Task: Select the prompt option in the open repository in parent folder.
Action: Mouse moved to (30, 610)
Screenshot: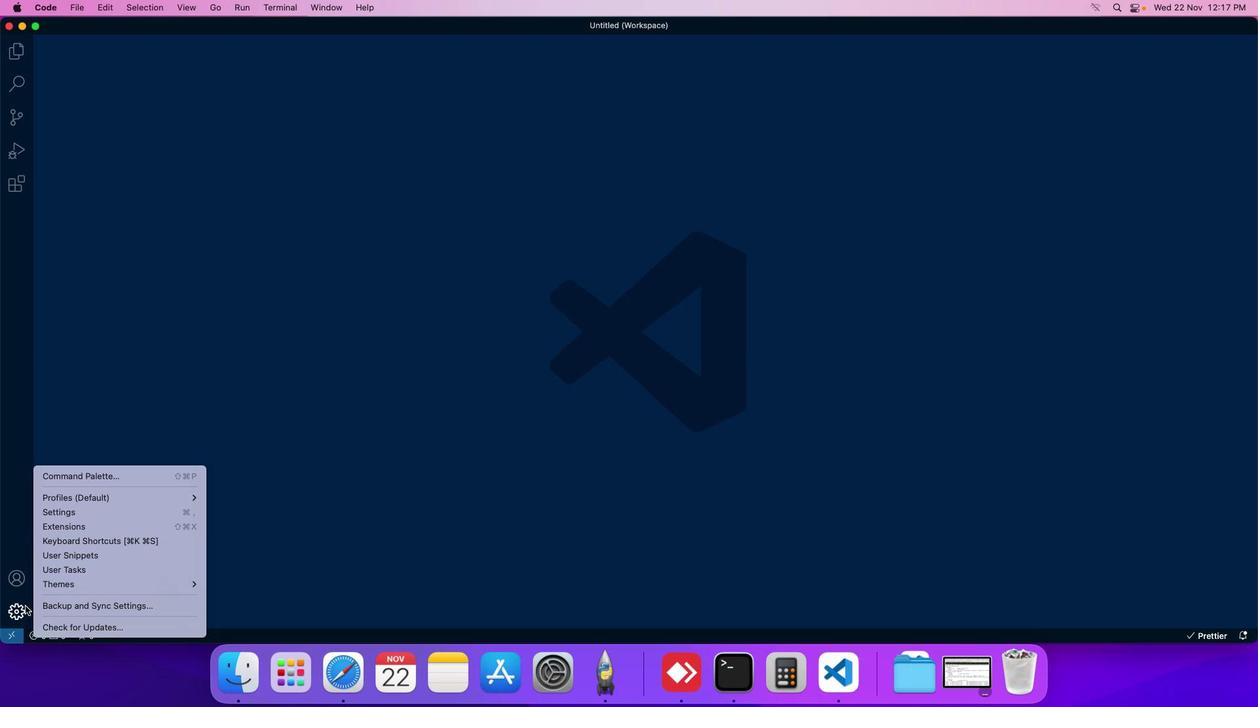 
Action: Mouse pressed left at (30, 610)
Screenshot: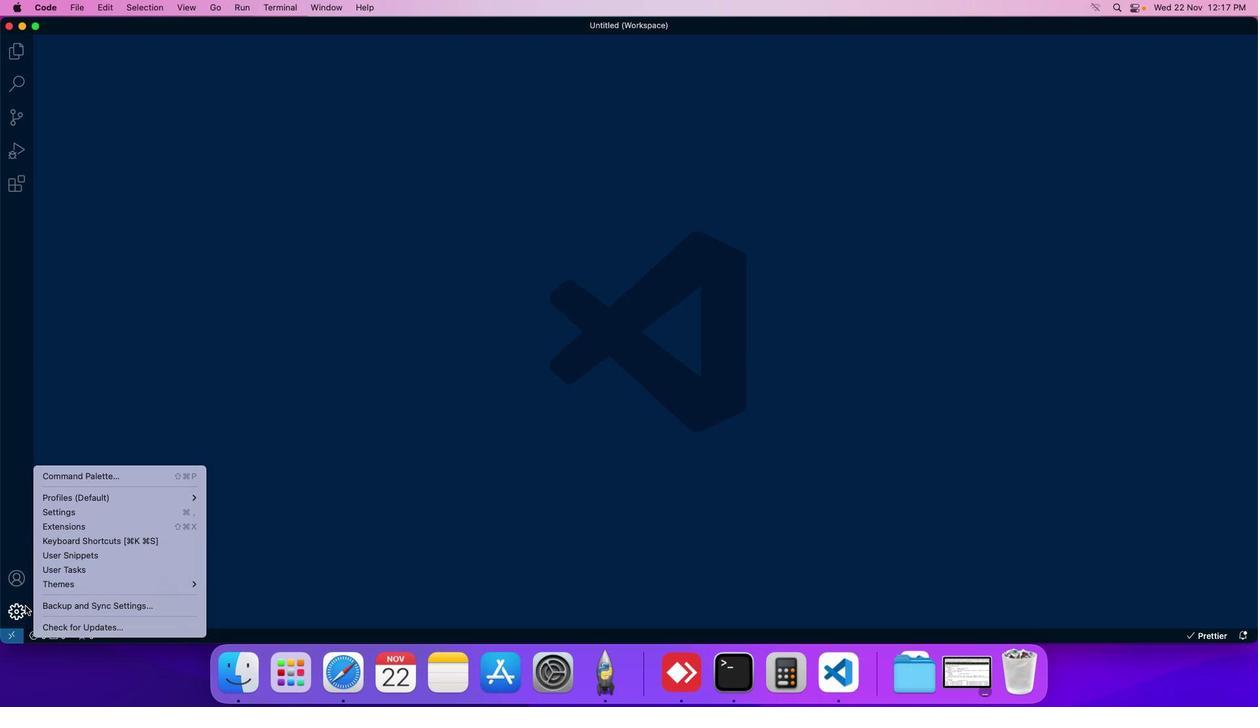 
Action: Mouse moved to (77, 512)
Screenshot: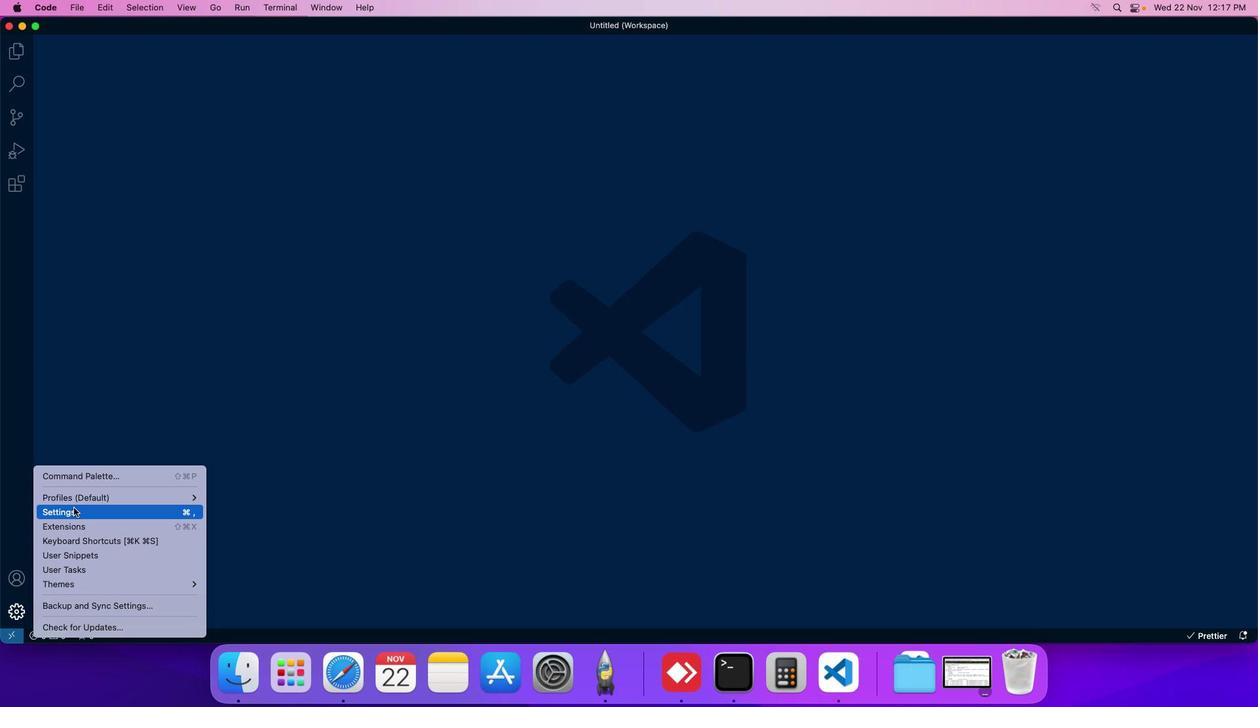 
Action: Mouse pressed left at (77, 512)
Screenshot: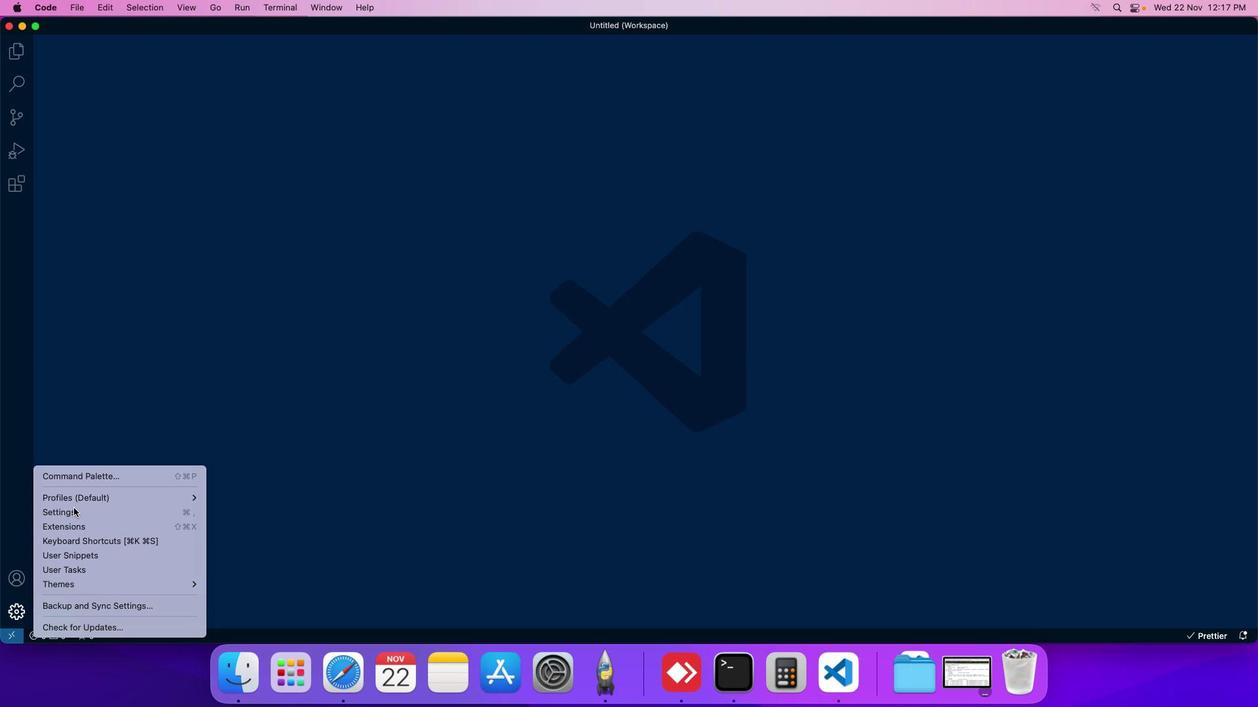 
Action: Mouse moved to (291, 115)
Screenshot: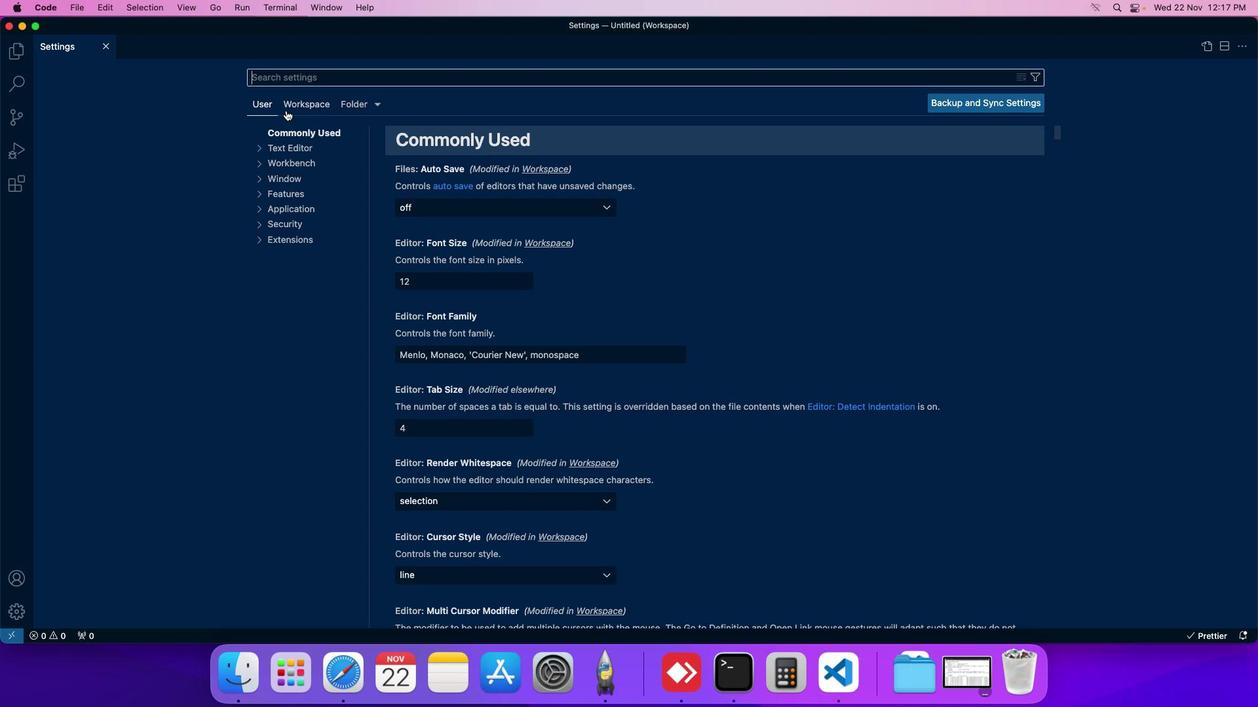 
Action: Mouse pressed left at (291, 115)
Screenshot: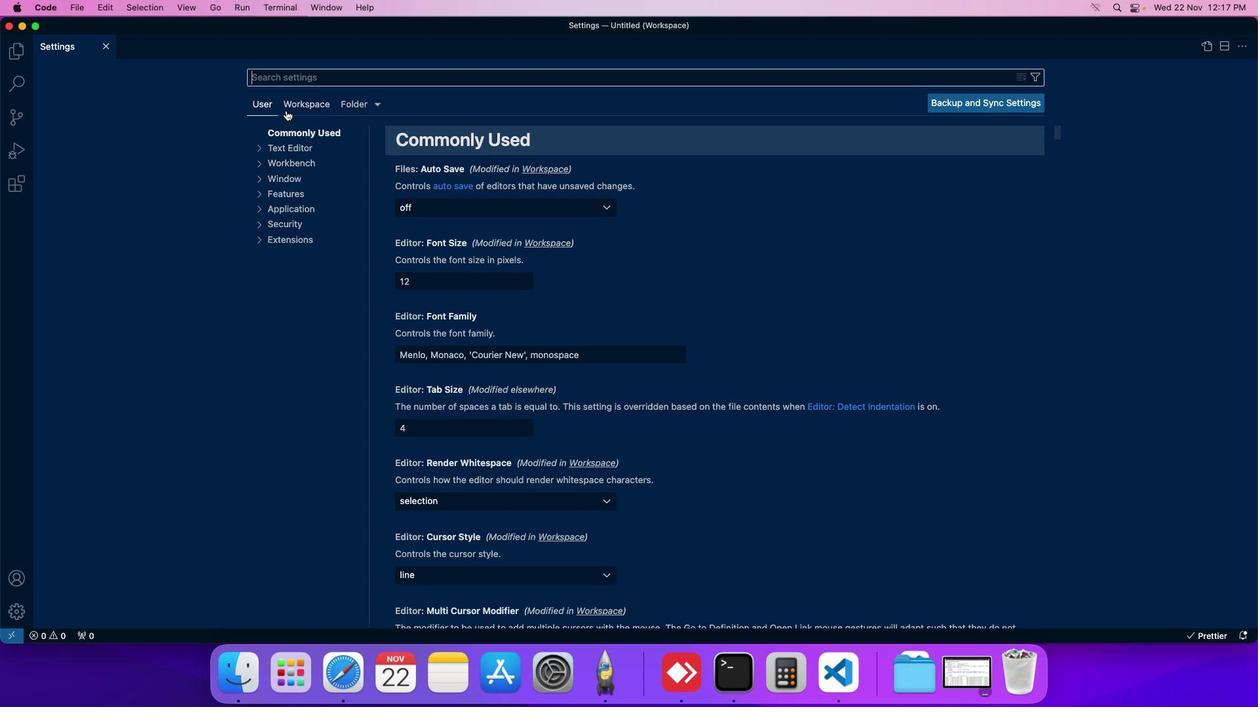 
Action: Mouse moved to (285, 233)
Screenshot: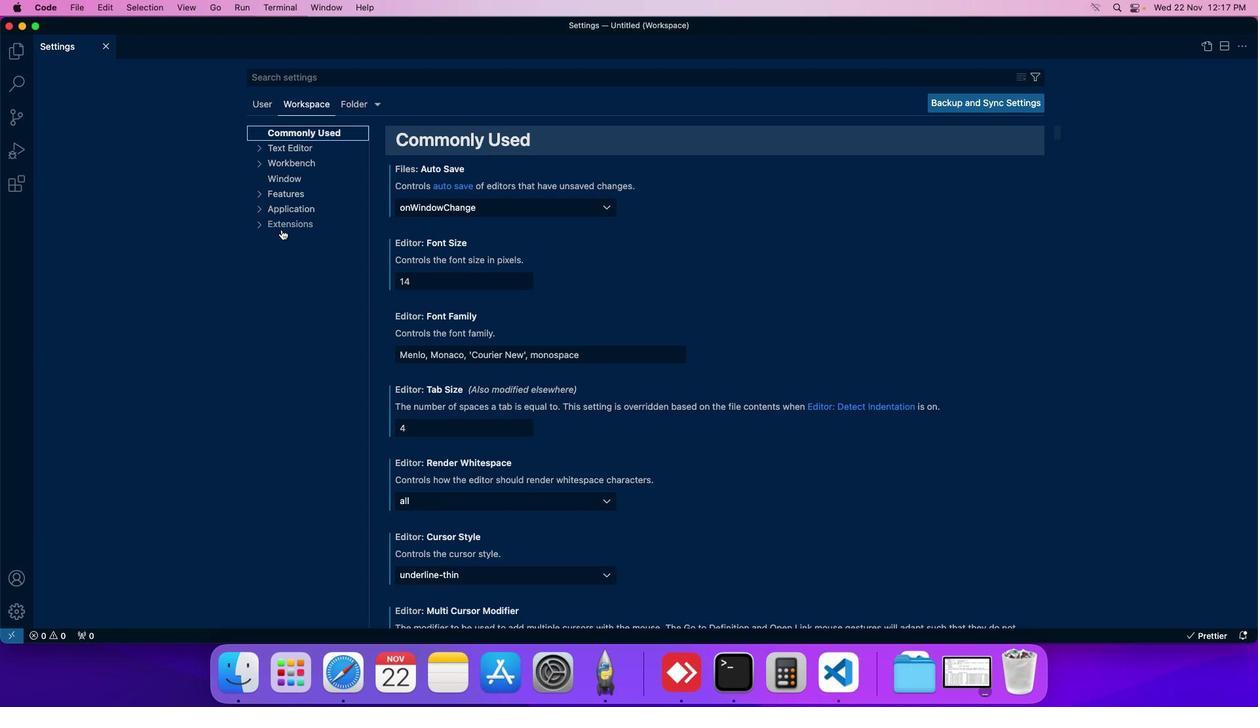 
Action: Mouse pressed left at (285, 233)
Screenshot: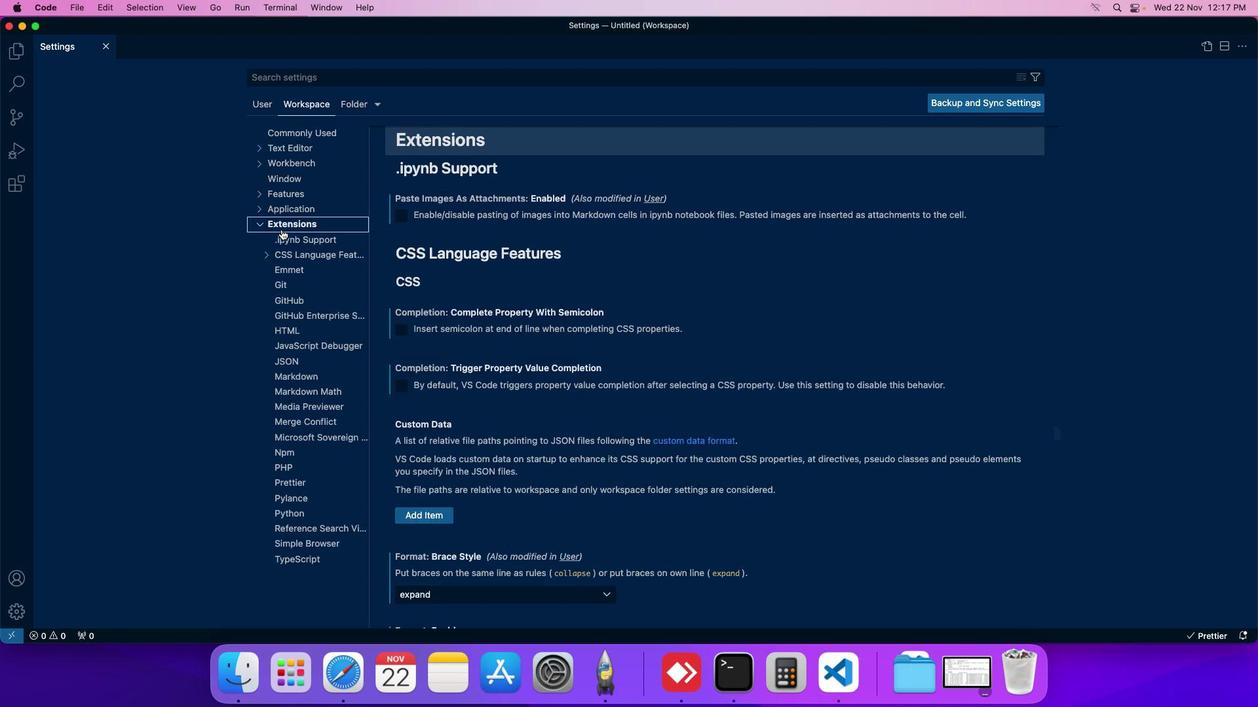 
Action: Mouse moved to (294, 292)
Screenshot: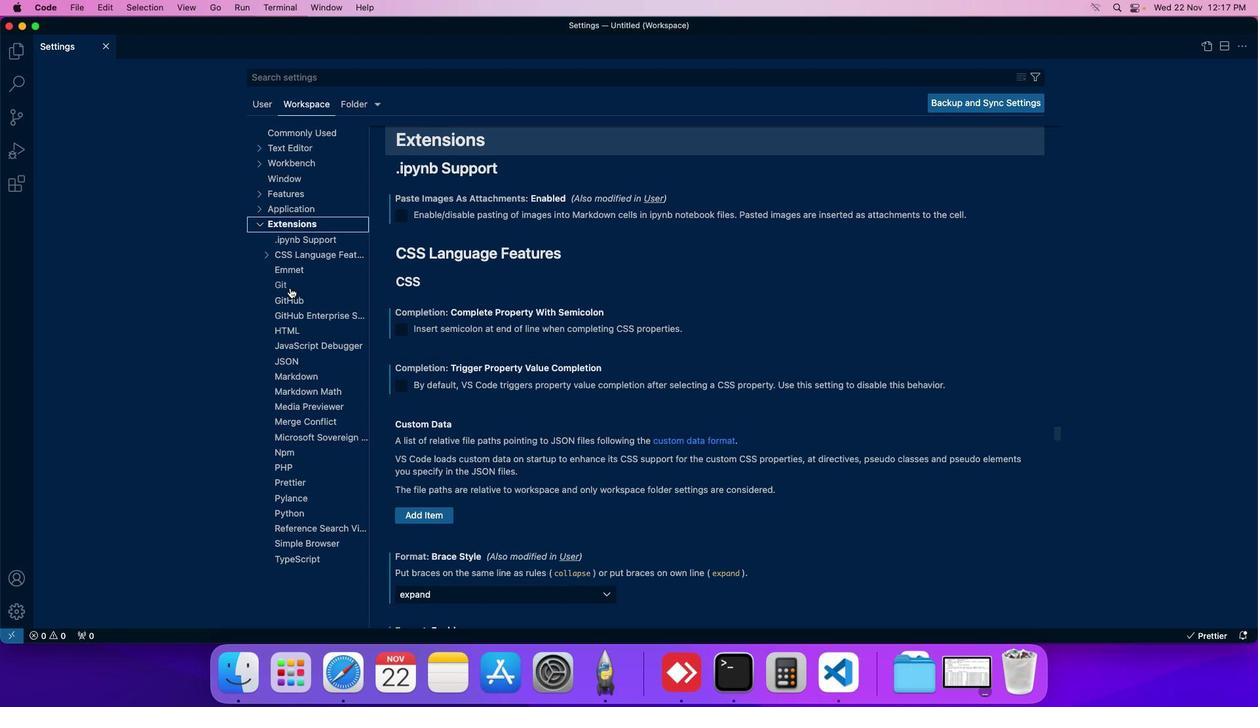 
Action: Mouse pressed left at (294, 292)
Screenshot: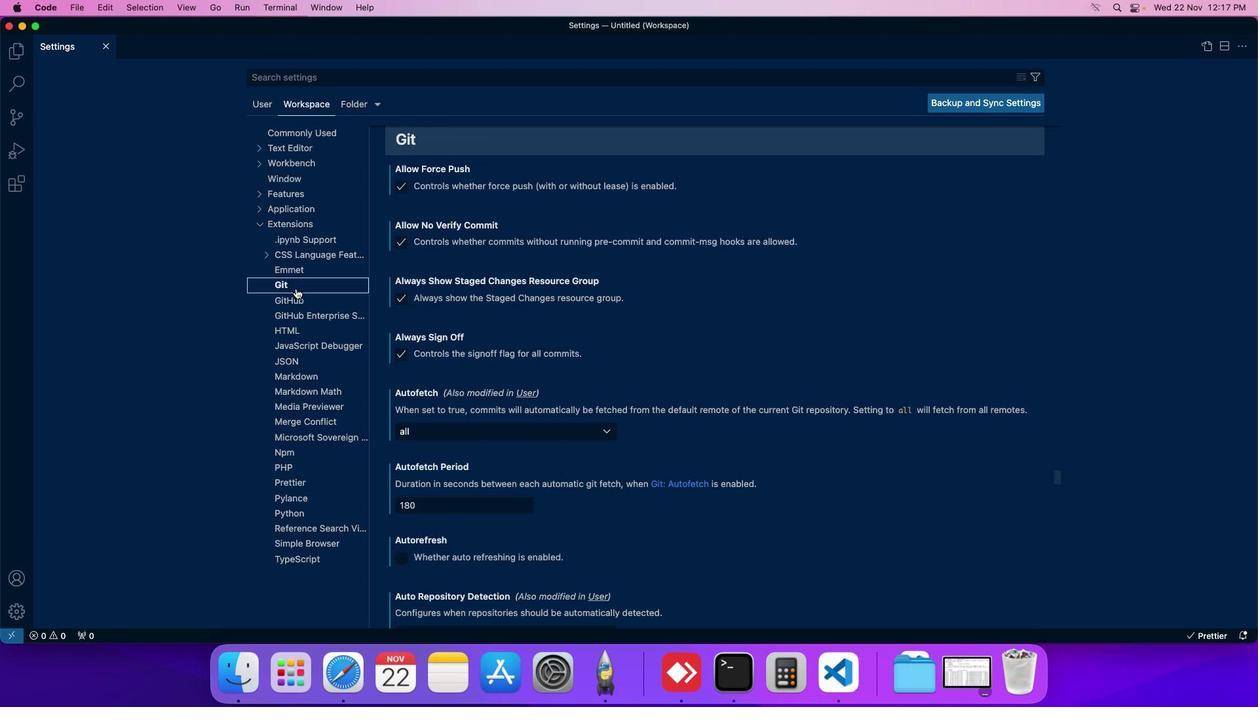 
Action: Mouse moved to (407, 315)
Screenshot: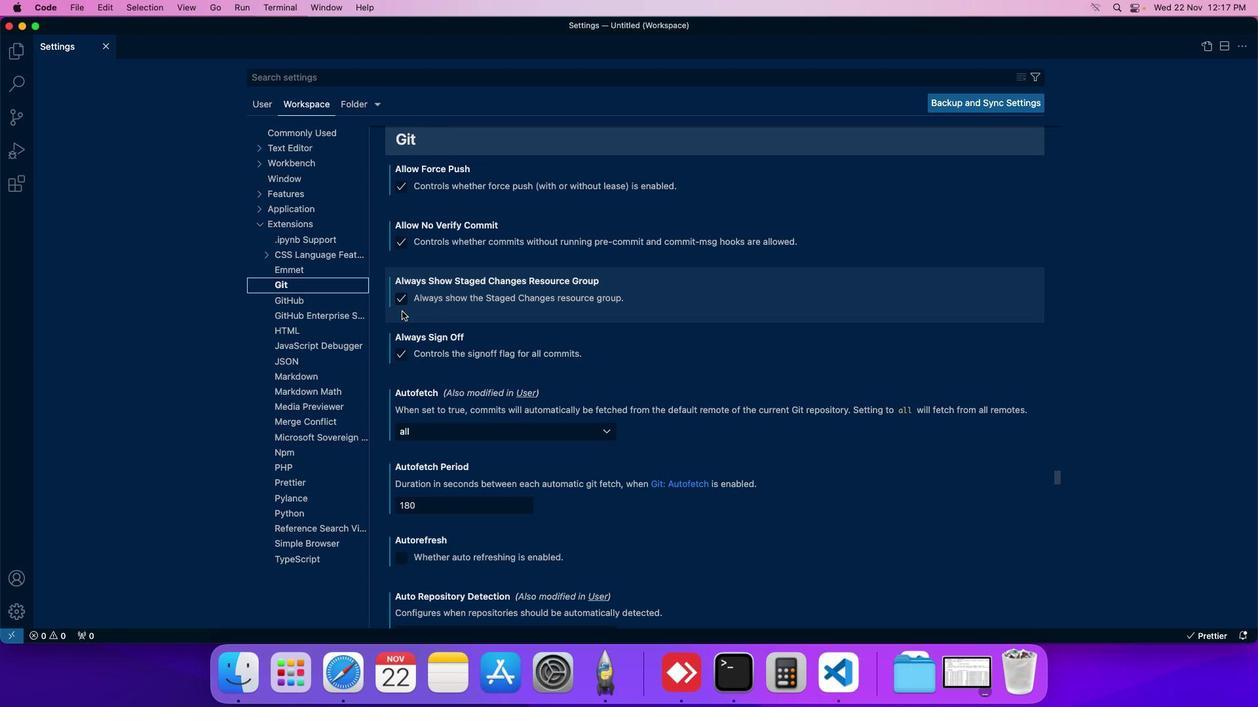 
Action: Mouse scrolled (407, 315) with delta (4, 3)
Screenshot: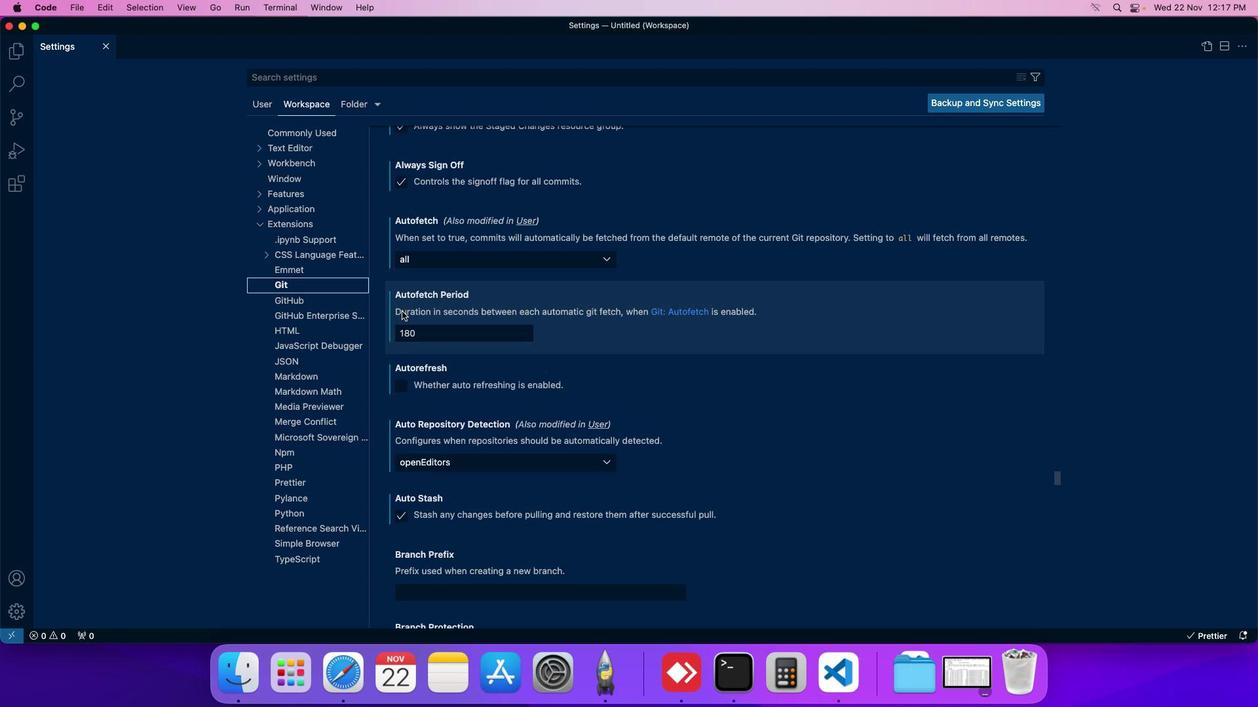 
Action: Mouse scrolled (407, 315) with delta (4, 3)
Screenshot: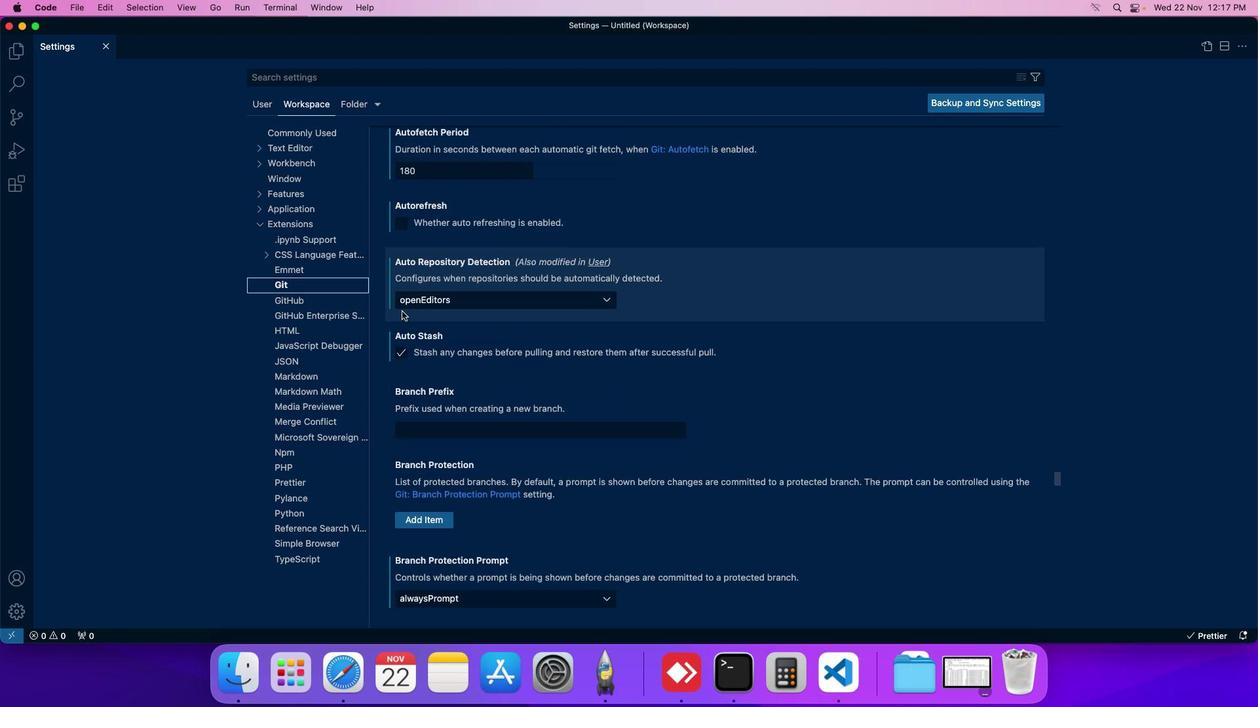 
Action: Mouse scrolled (407, 315) with delta (4, 3)
Screenshot: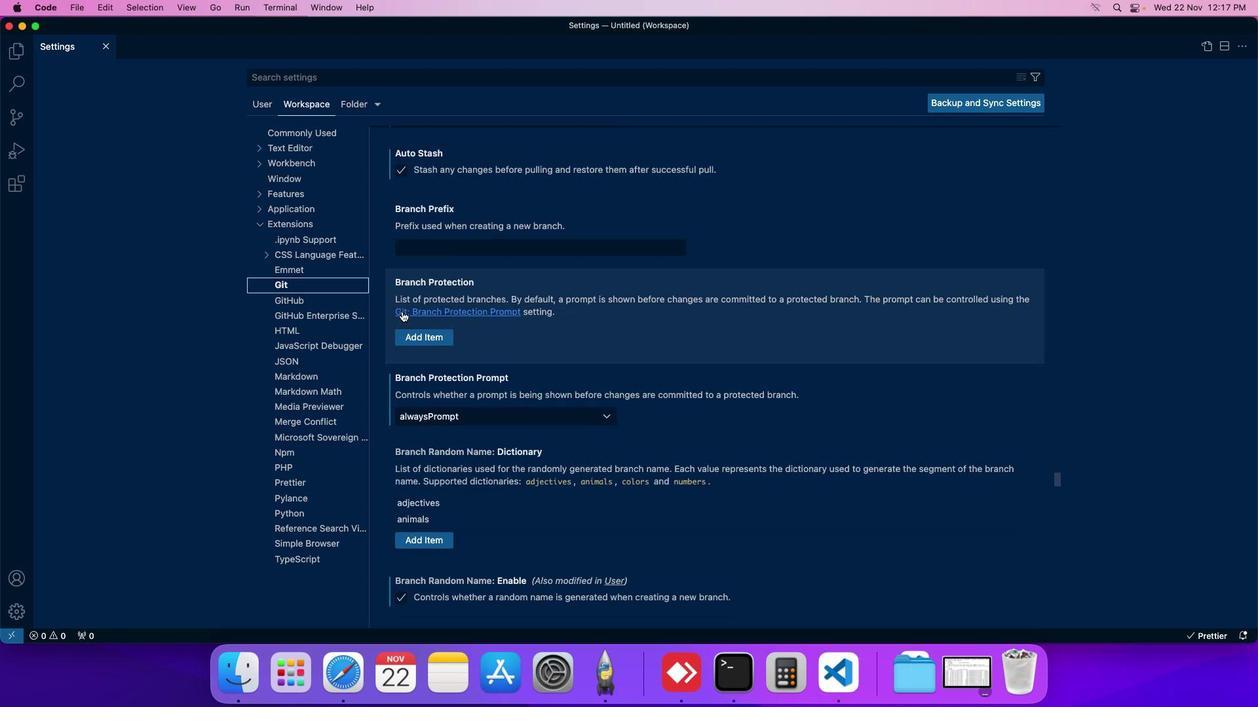 
Action: Mouse scrolled (407, 315) with delta (4, 3)
Screenshot: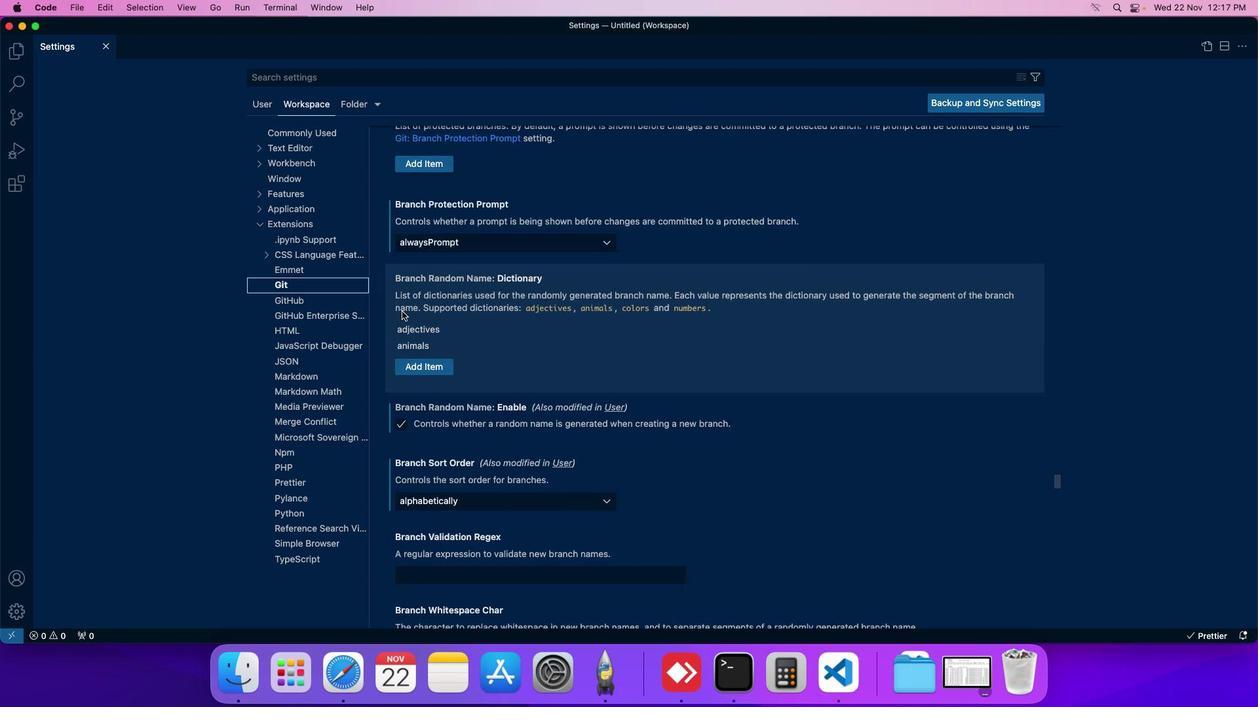 
Action: Mouse scrolled (407, 315) with delta (4, 3)
Screenshot: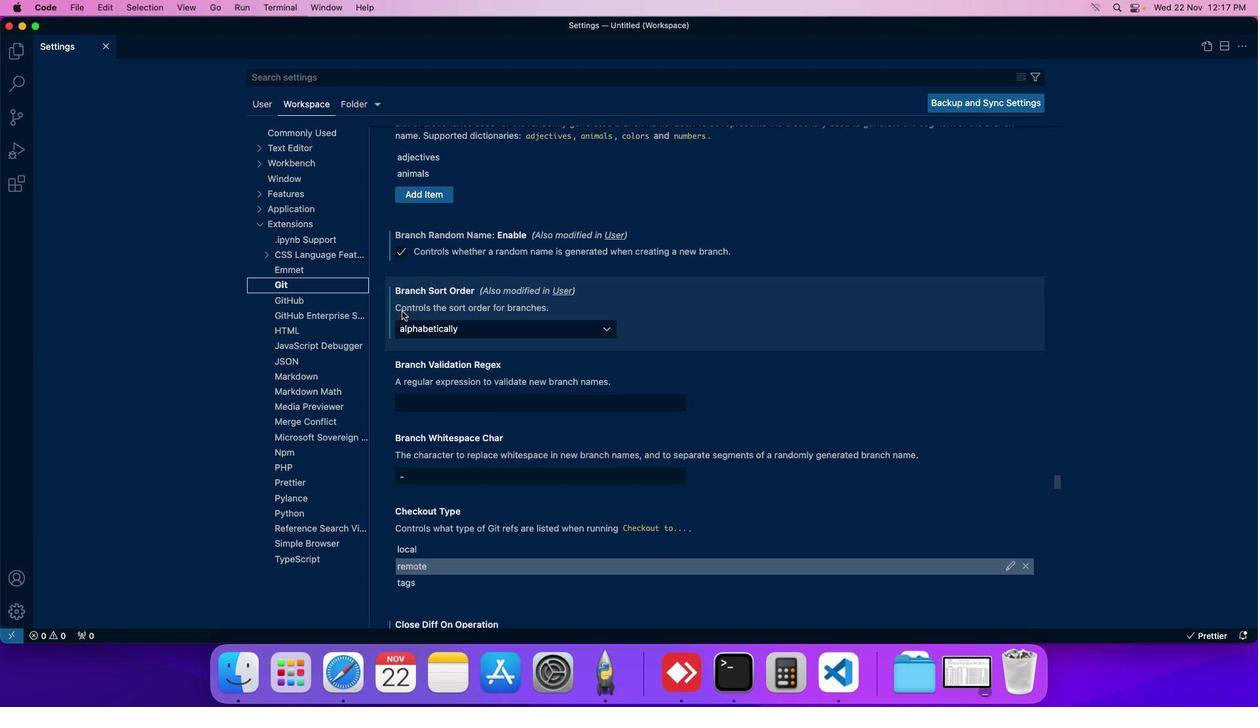 
Action: Mouse scrolled (407, 315) with delta (4, 3)
Screenshot: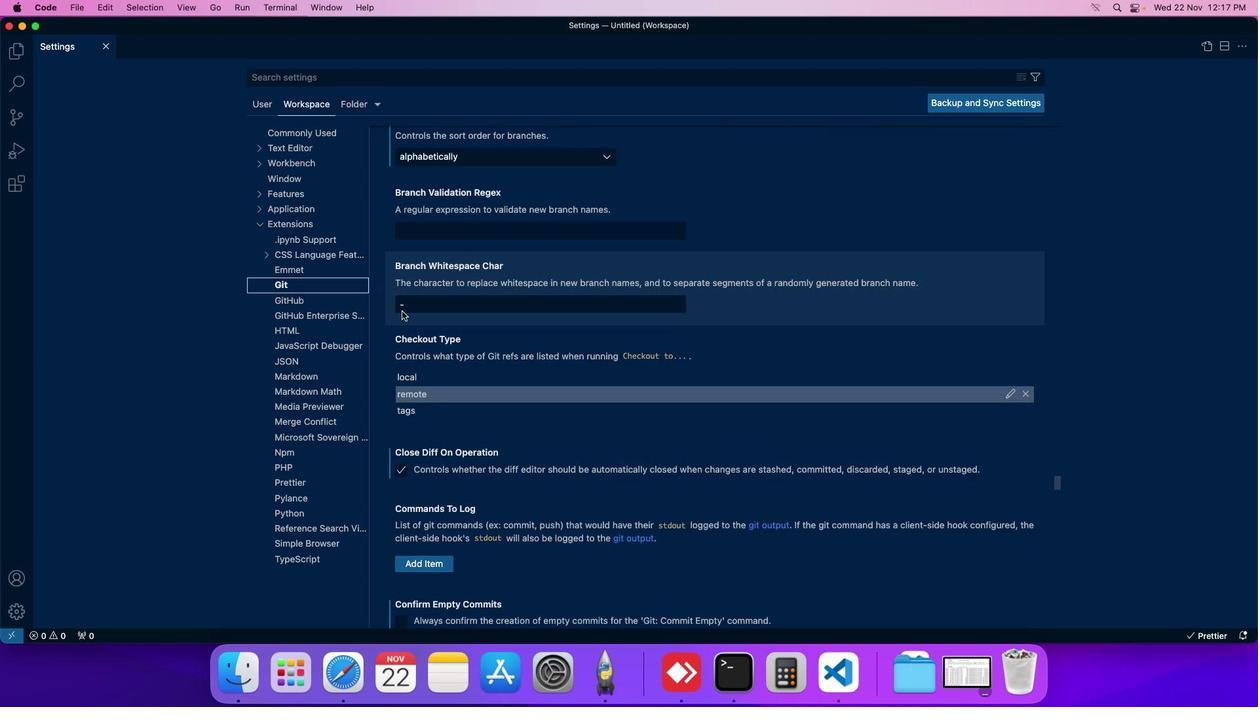 
Action: Mouse scrolled (407, 315) with delta (4, 3)
Screenshot: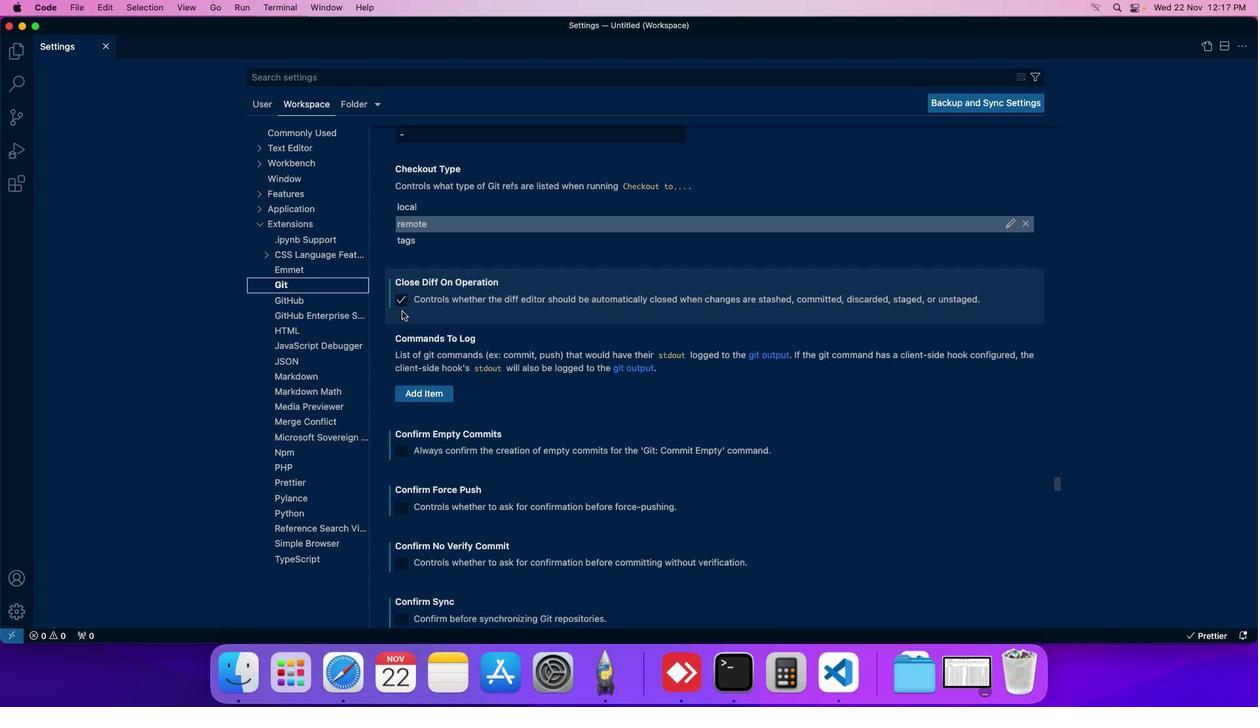 
Action: Mouse scrolled (407, 315) with delta (4, 3)
Screenshot: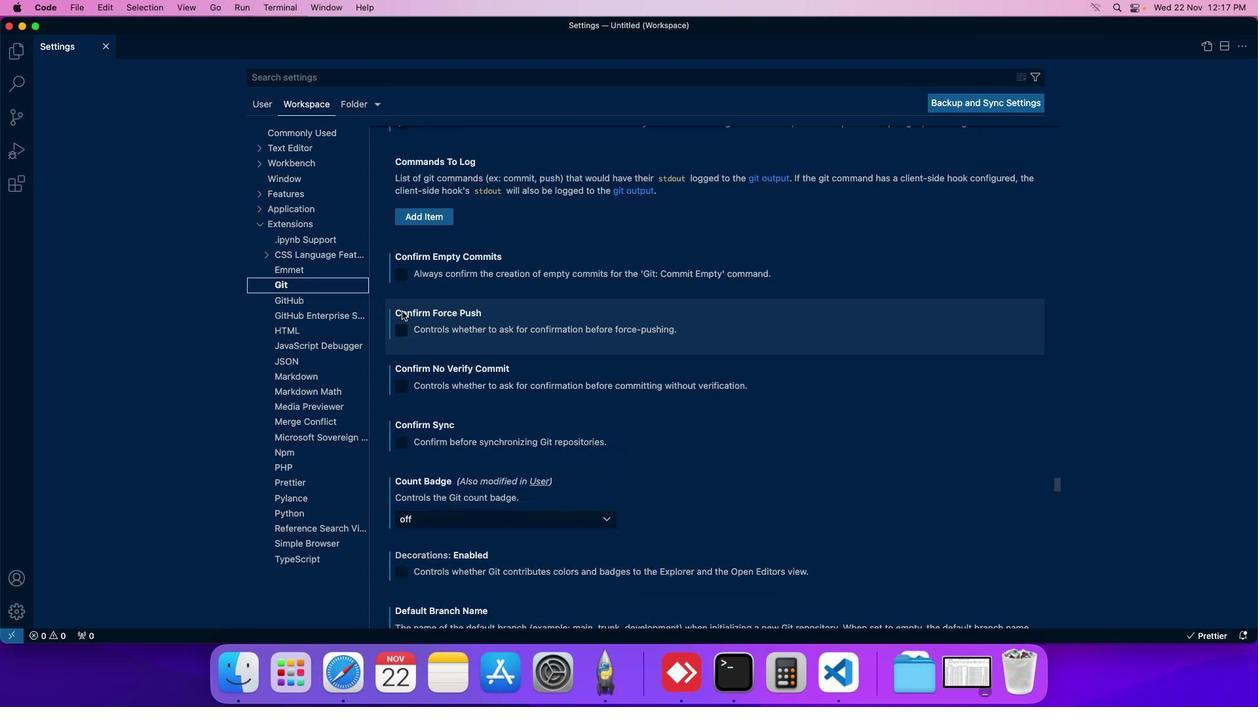 
Action: Mouse scrolled (407, 315) with delta (4, 3)
Screenshot: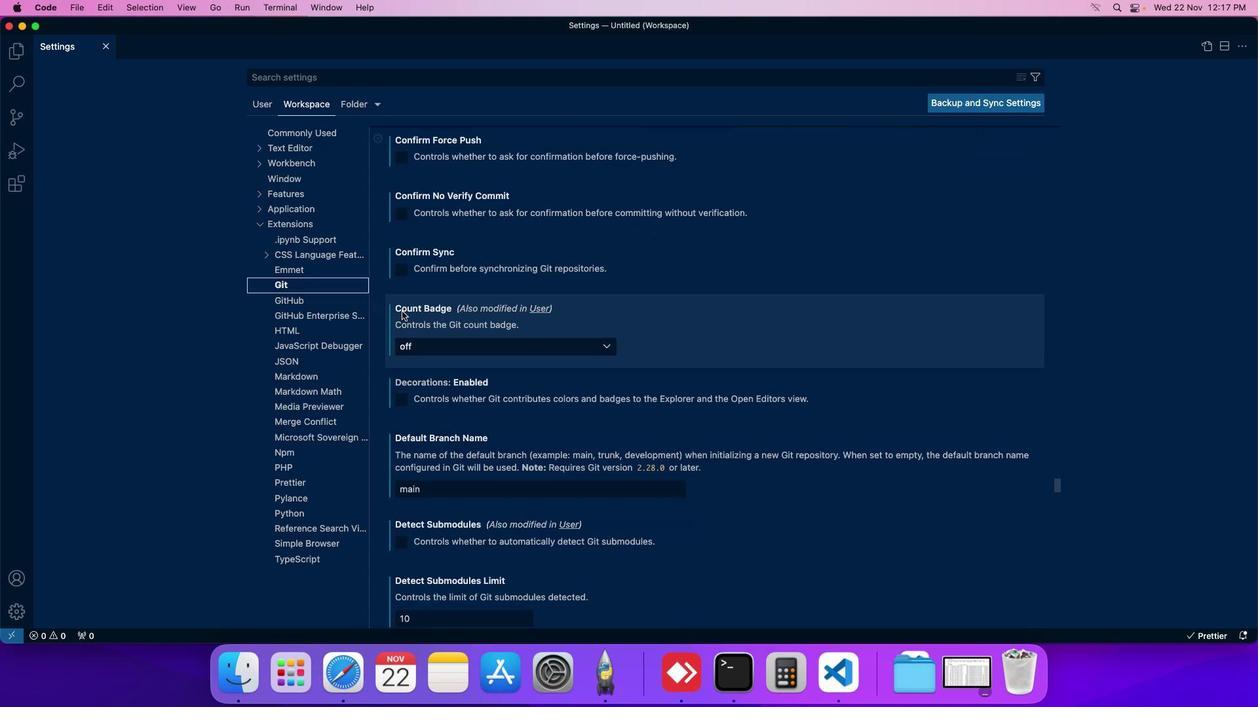 
Action: Mouse scrolled (407, 315) with delta (4, 3)
Screenshot: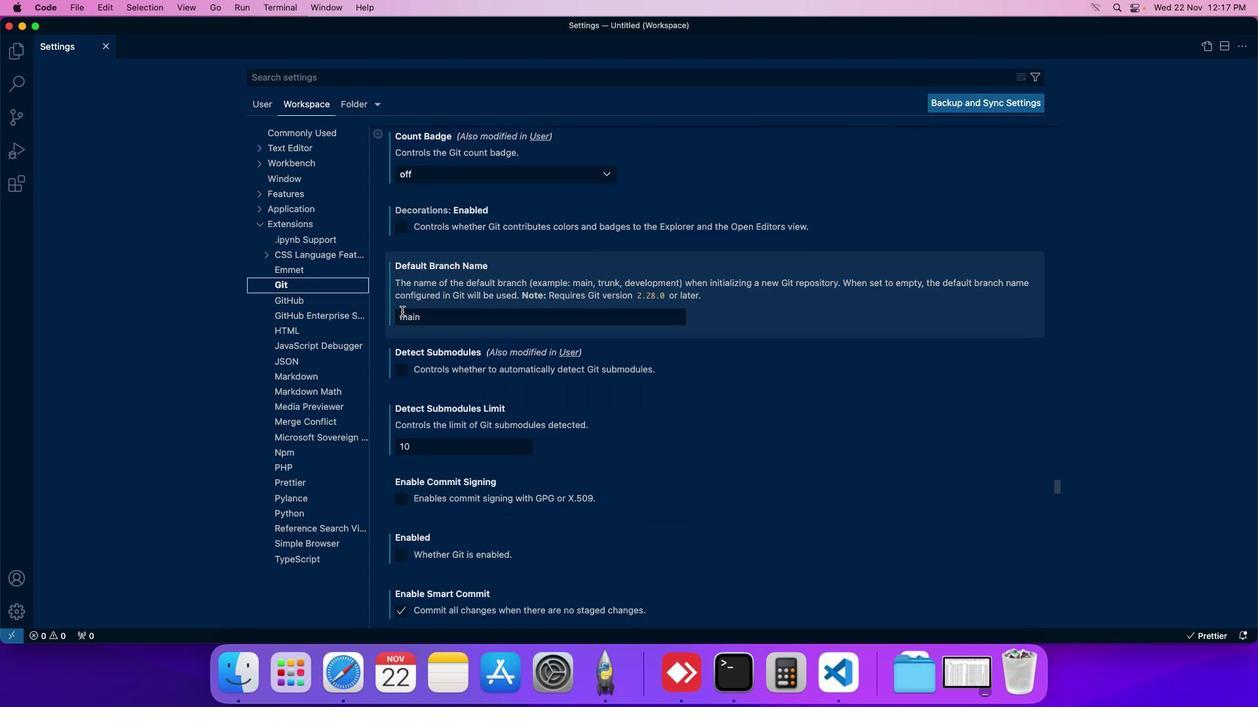 
Action: Mouse scrolled (407, 315) with delta (4, 3)
Screenshot: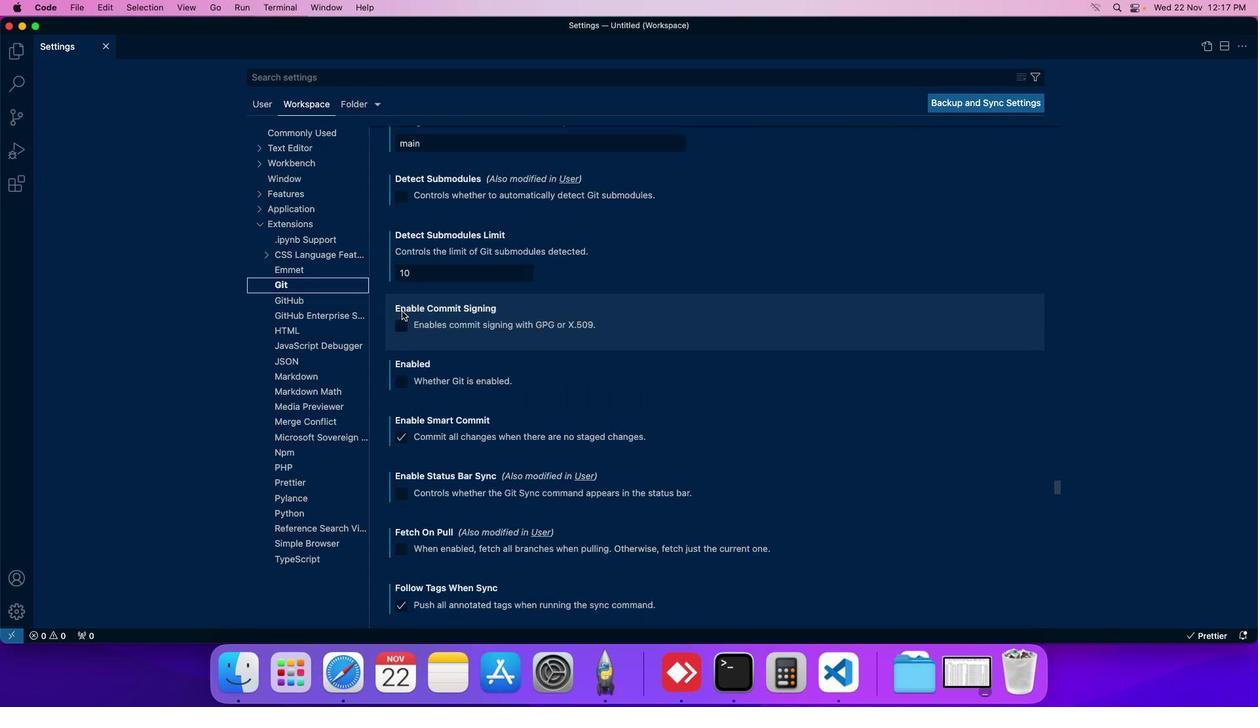 
Action: Mouse scrolled (407, 315) with delta (4, 3)
Screenshot: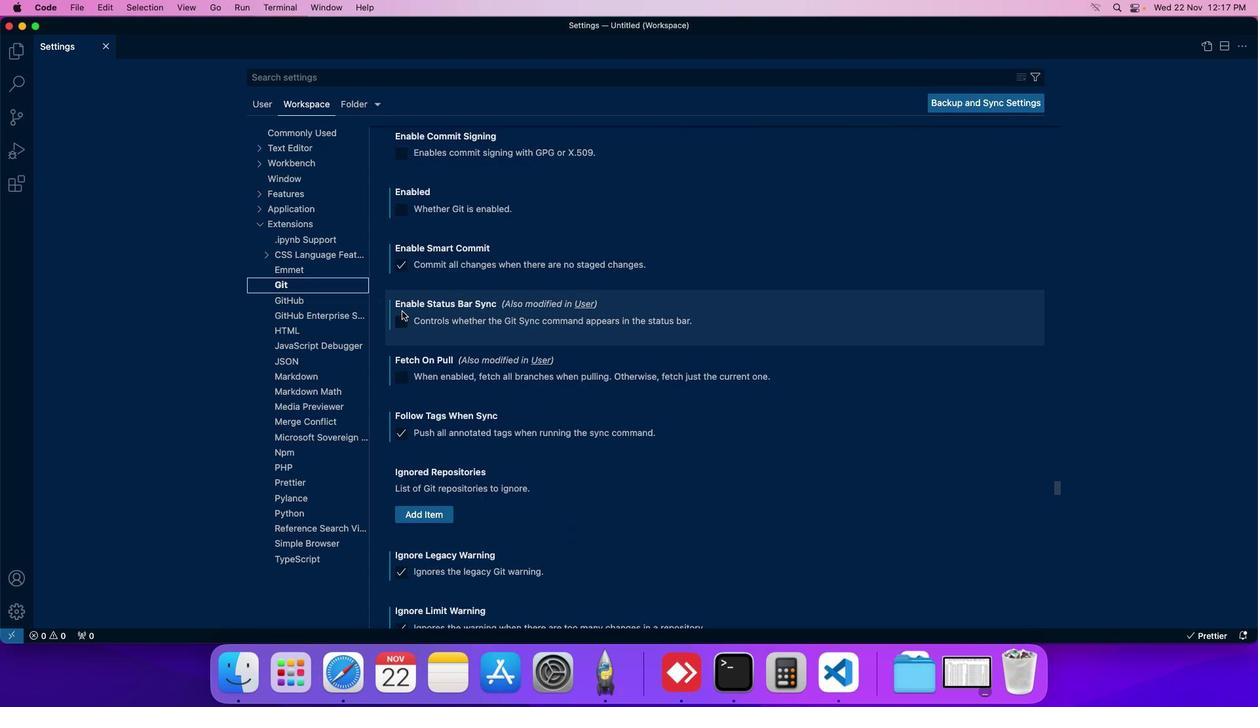 
Action: Mouse scrolled (407, 315) with delta (4, 3)
Screenshot: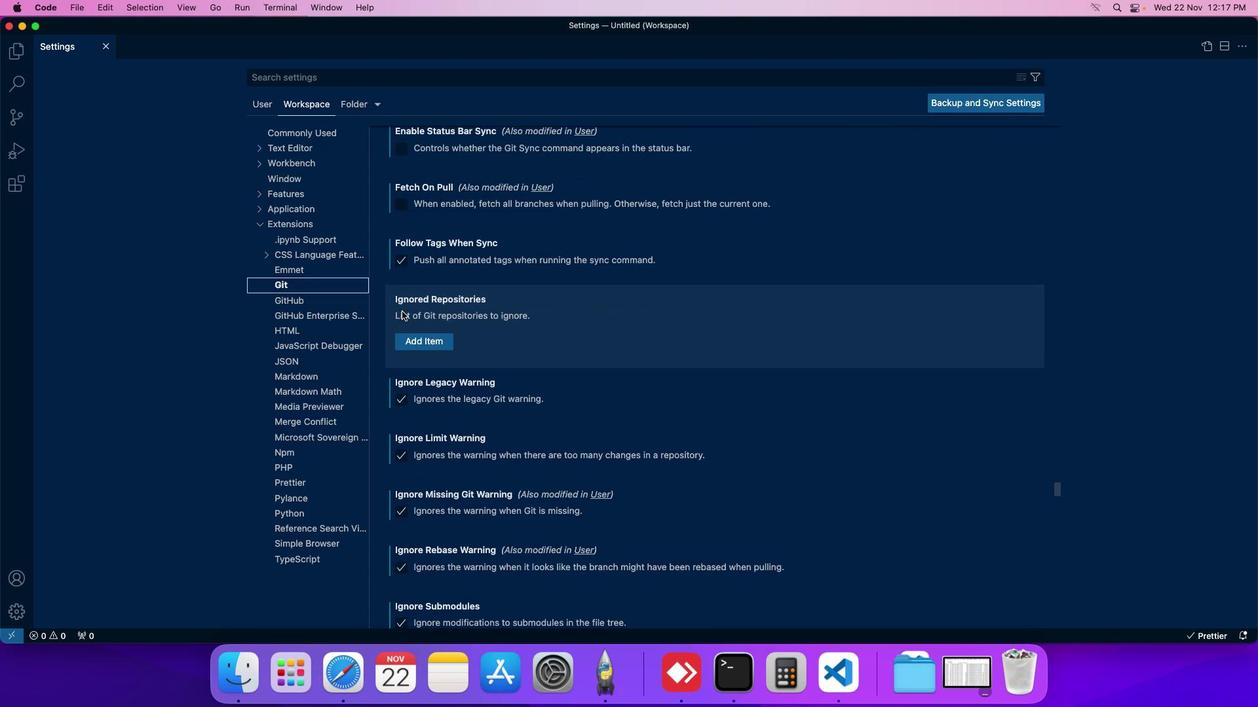 
Action: Mouse scrolled (407, 315) with delta (4, 3)
Screenshot: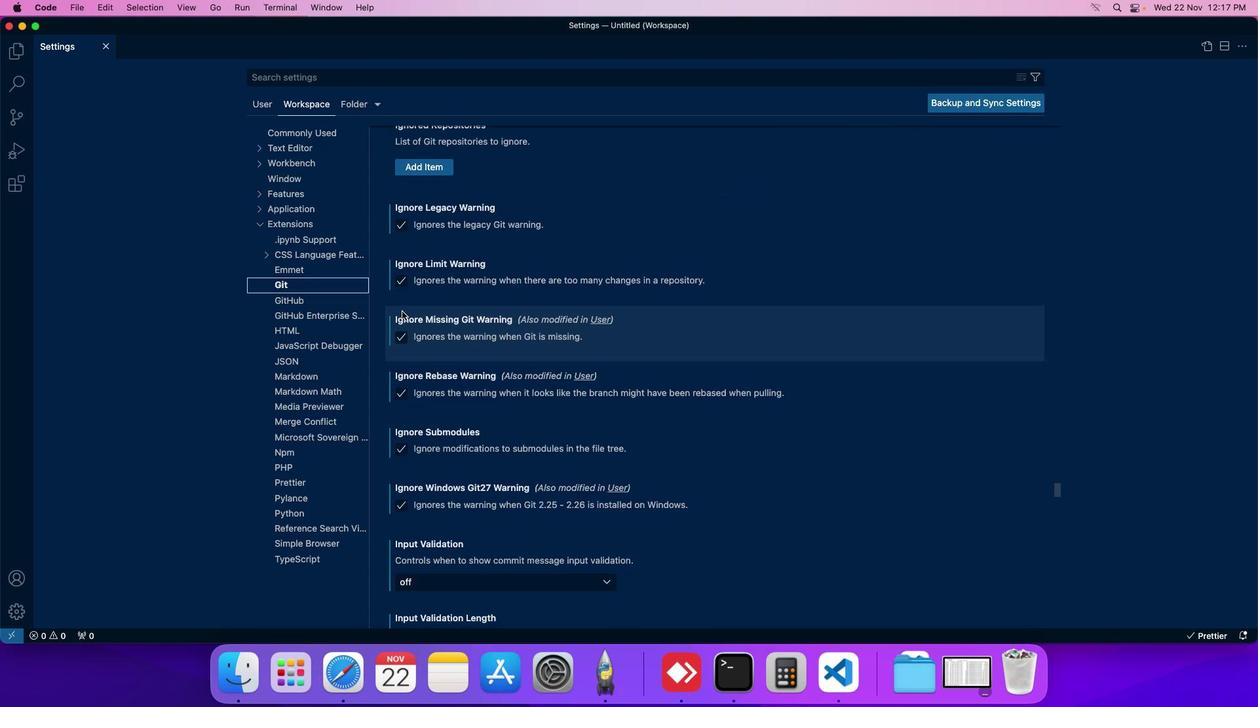 
Action: Mouse scrolled (407, 315) with delta (4, 3)
Screenshot: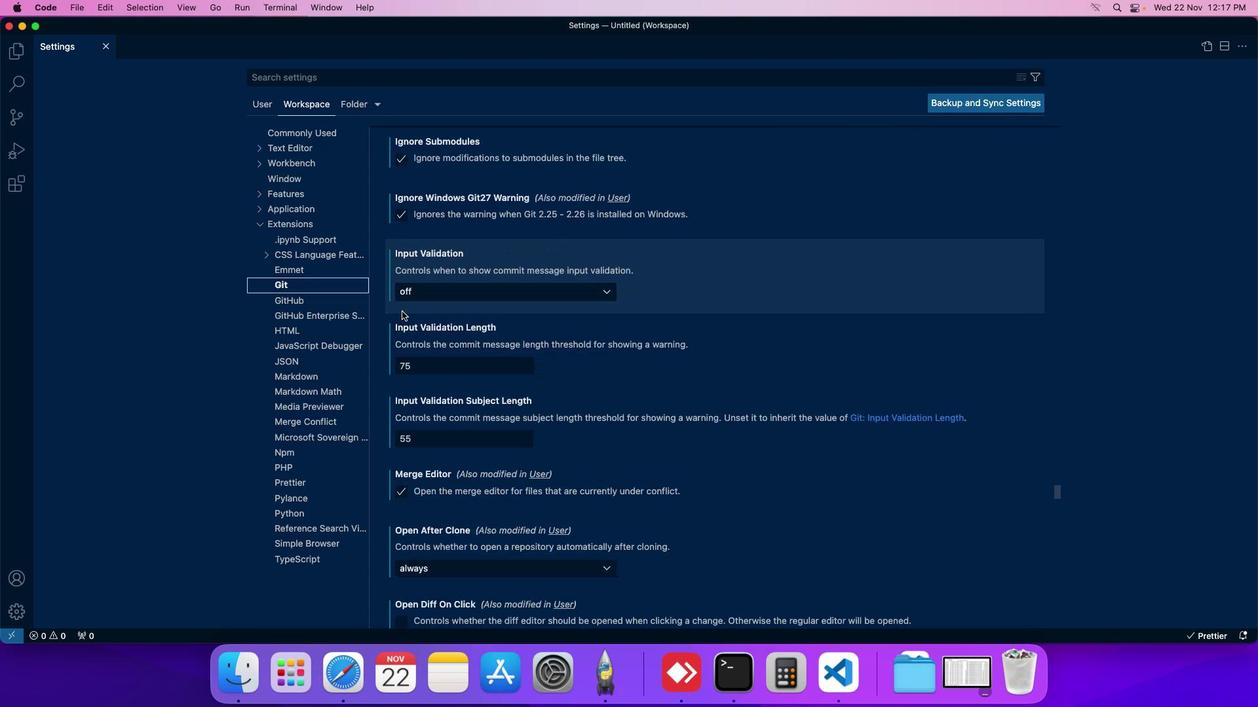 
Action: Mouse scrolled (407, 315) with delta (4, 3)
Screenshot: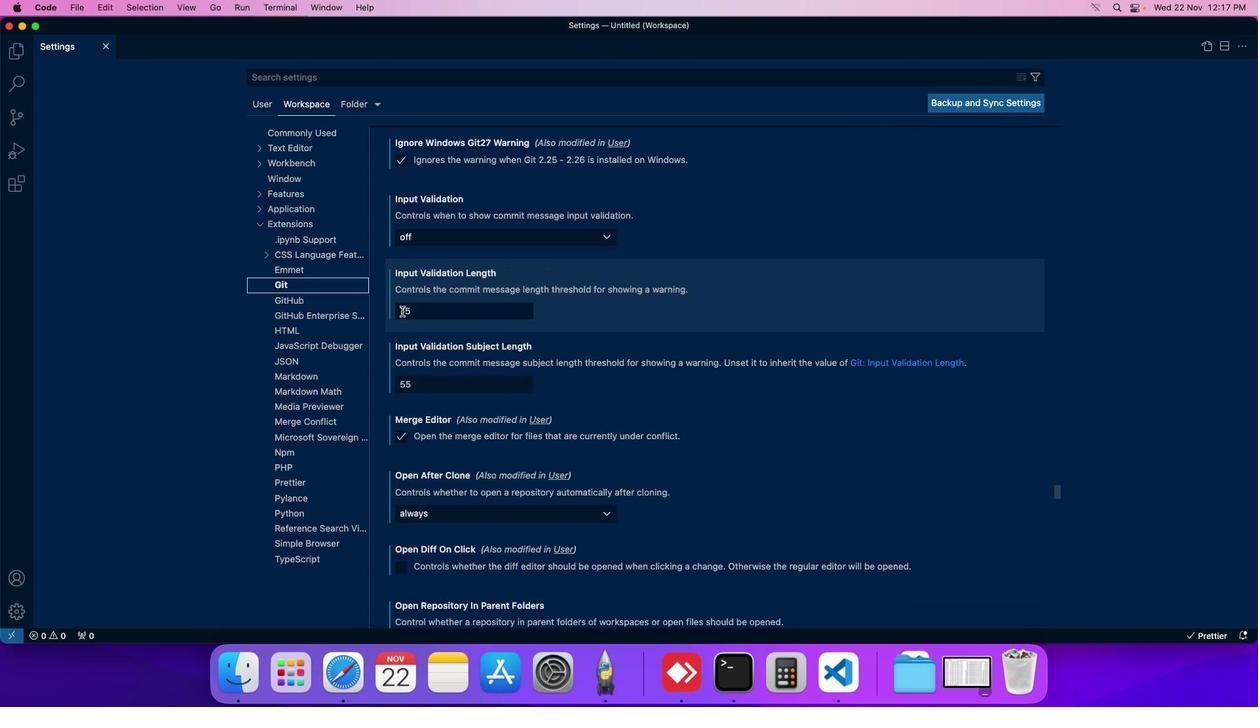 
Action: Mouse scrolled (407, 315) with delta (4, 3)
Screenshot: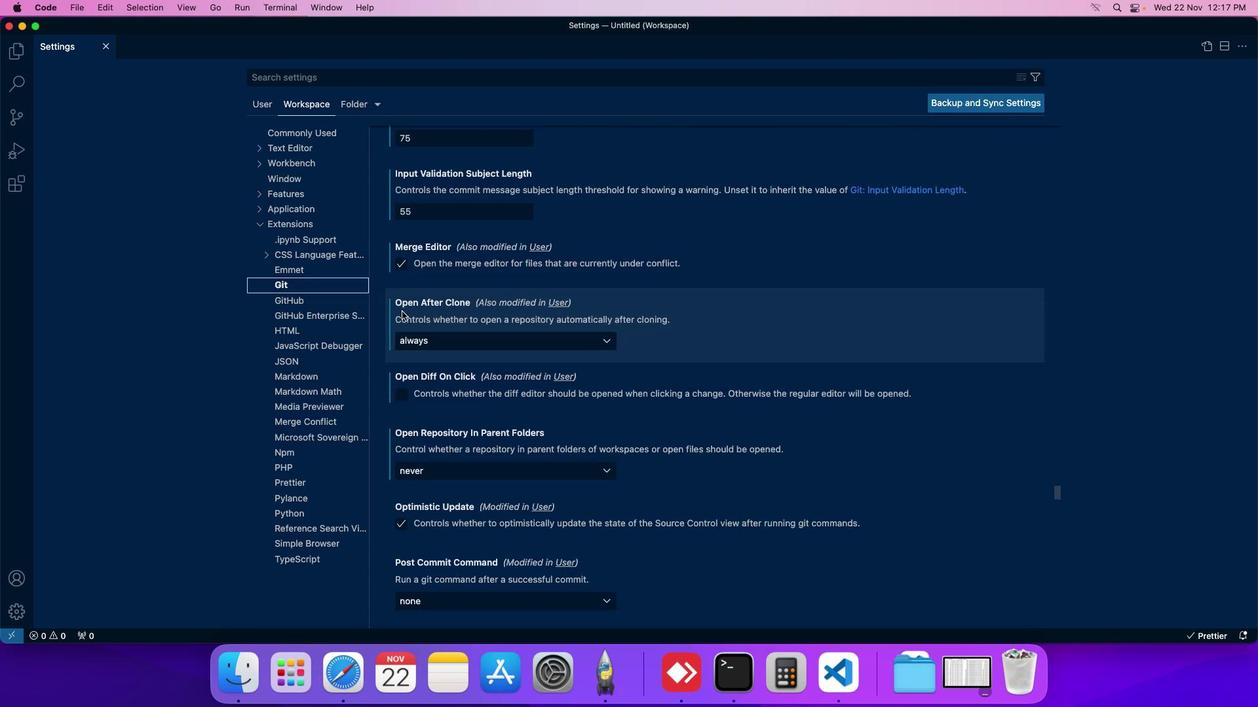 
Action: Mouse scrolled (407, 315) with delta (4, 3)
Screenshot: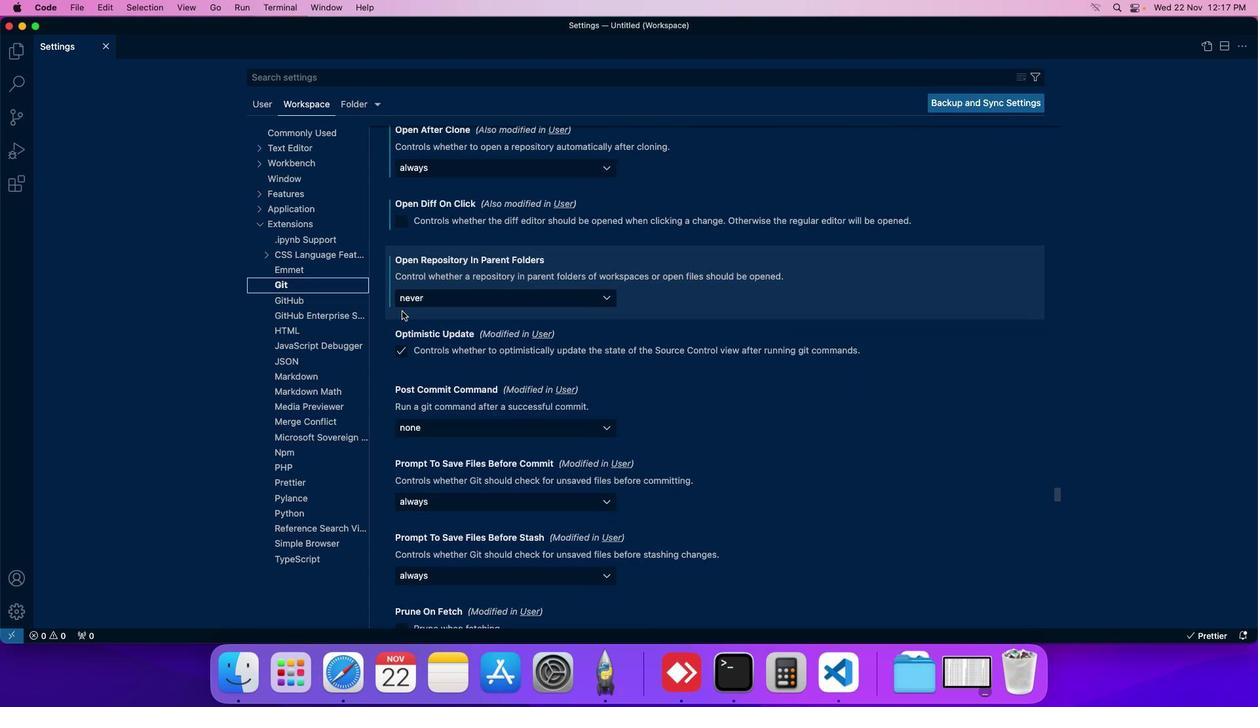 
Action: Mouse scrolled (407, 315) with delta (4, 3)
Screenshot: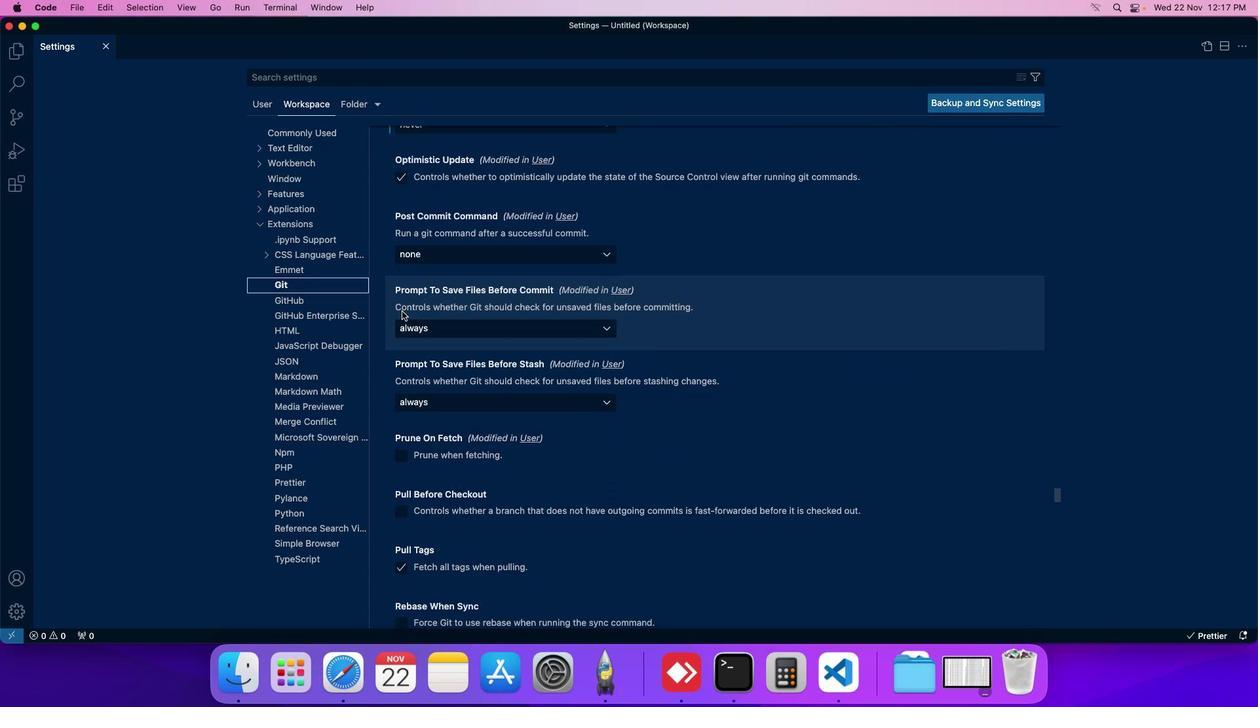
Action: Mouse moved to (441, 317)
Screenshot: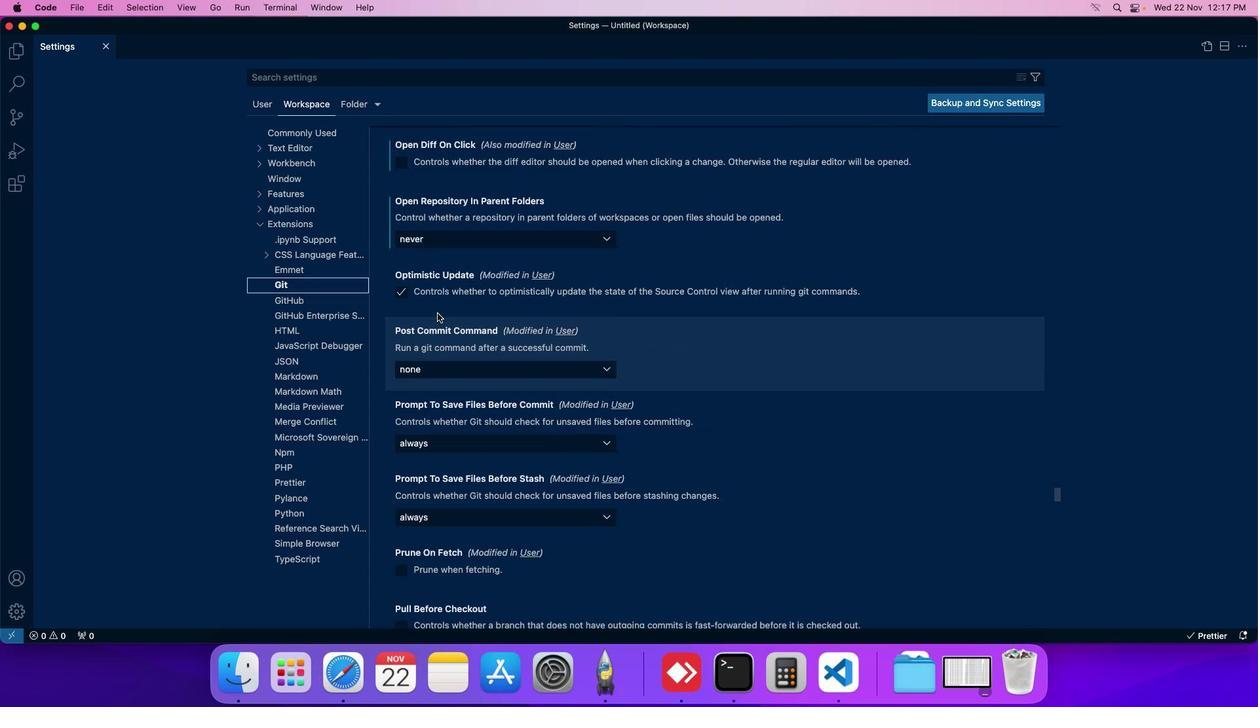
Action: Mouse scrolled (441, 317) with delta (4, 5)
Screenshot: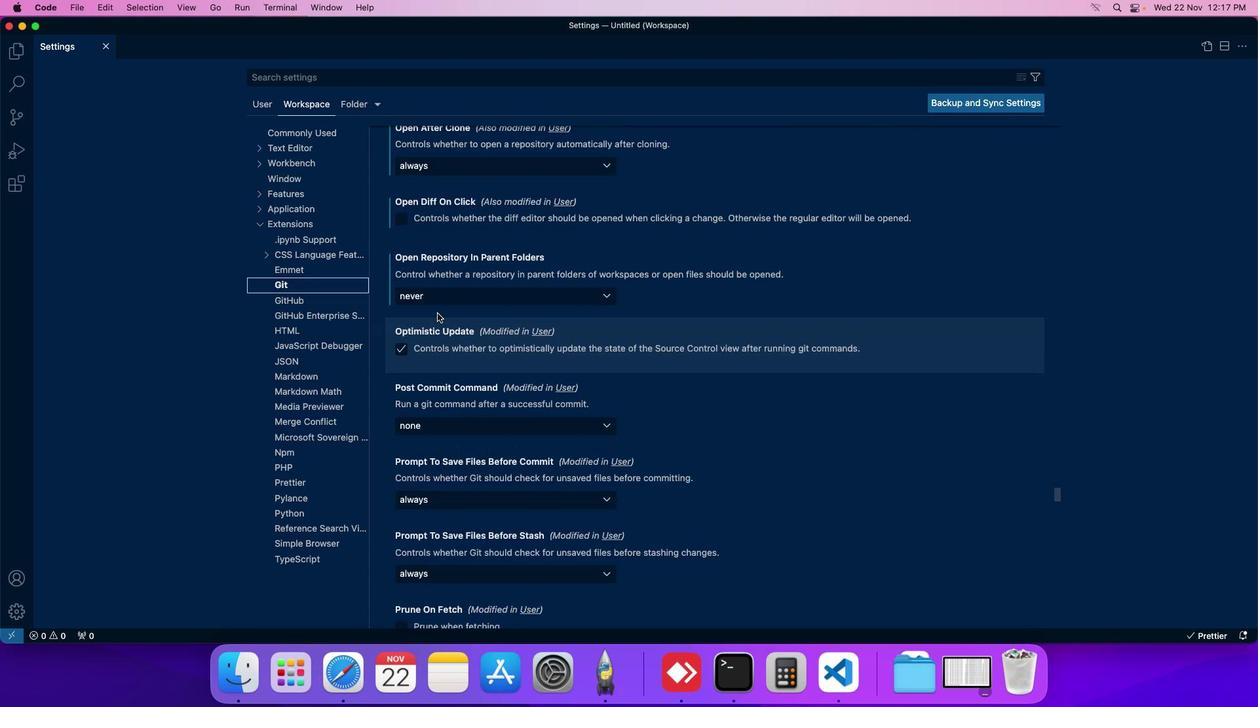 
Action: Mouse moved to (441, 301)
Screenshot: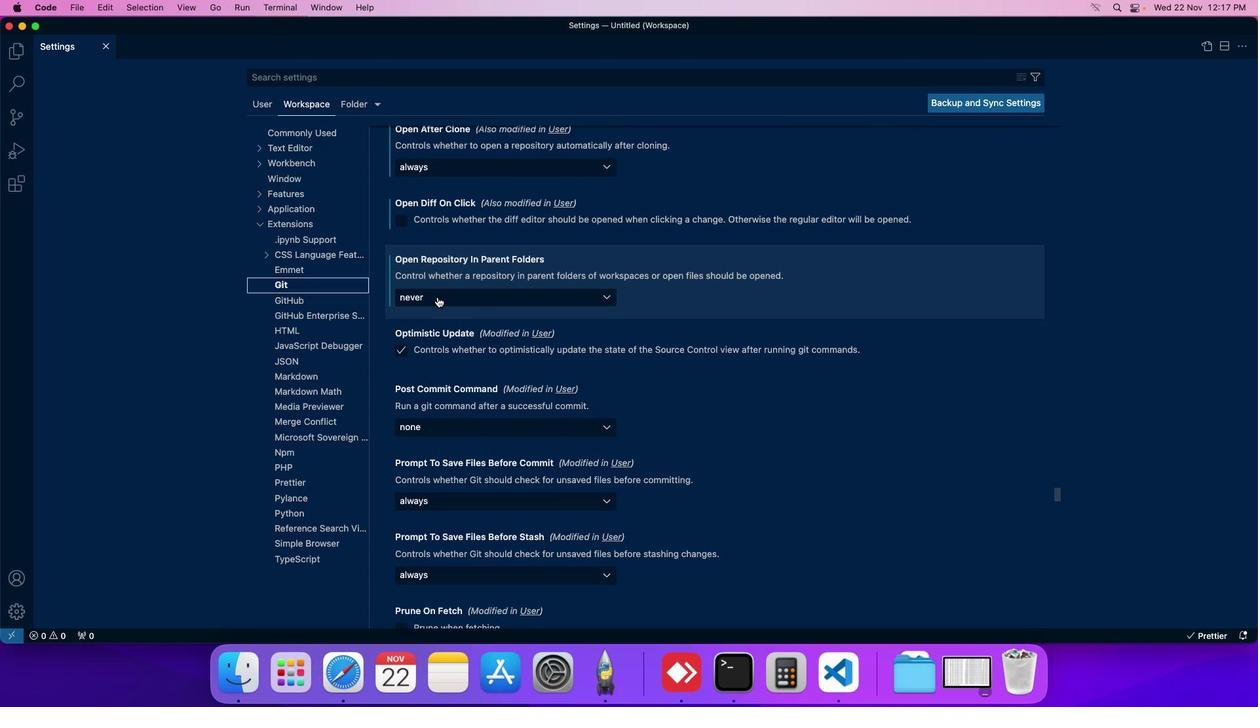 
Action: Mouse pressed left at (441, 301)
Screenshot: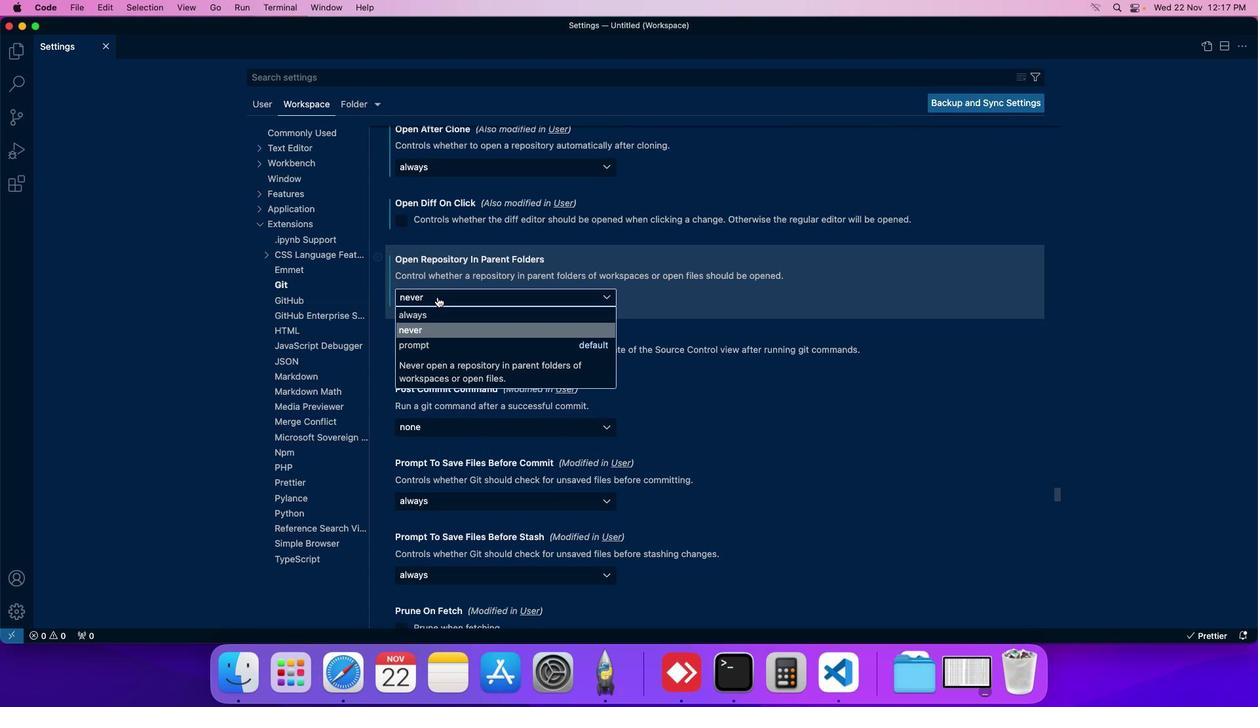 
Action: Mouse moved to (430, 345)
Screenshot: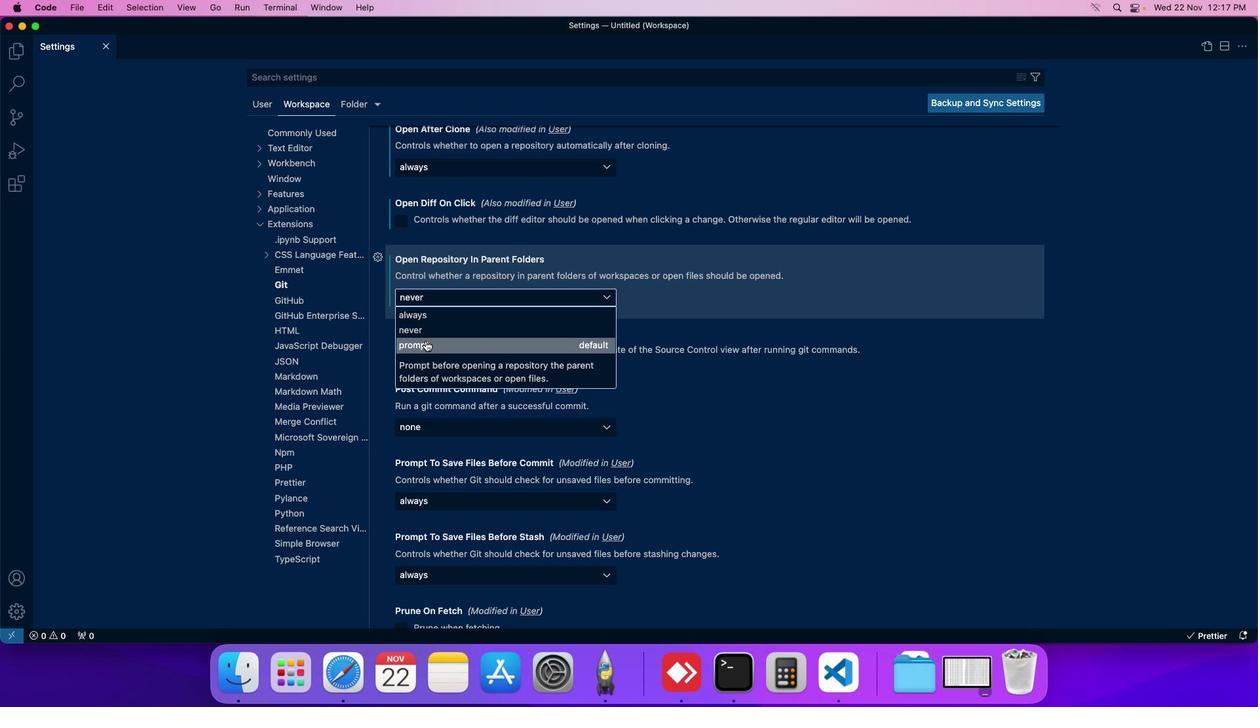 
Action: Mouse pressed left at (430, 345)
Screenshot: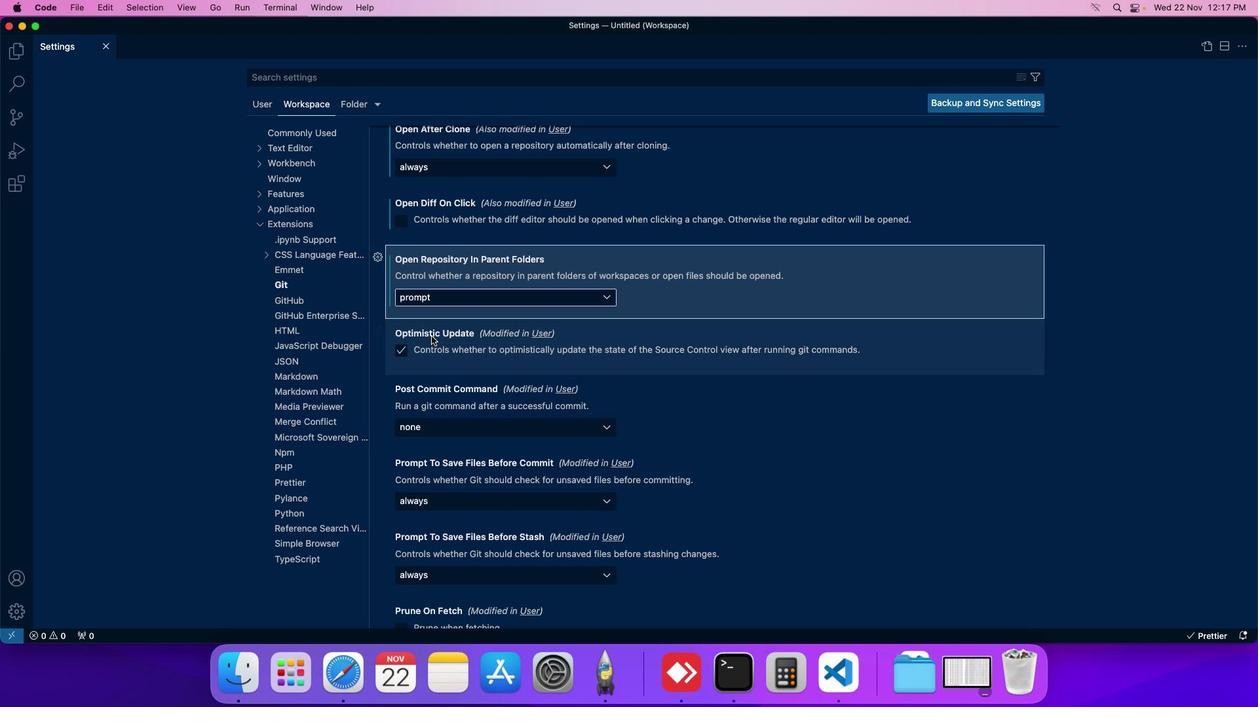 
Action: Mouse moved to (456, 310)
Screenshot: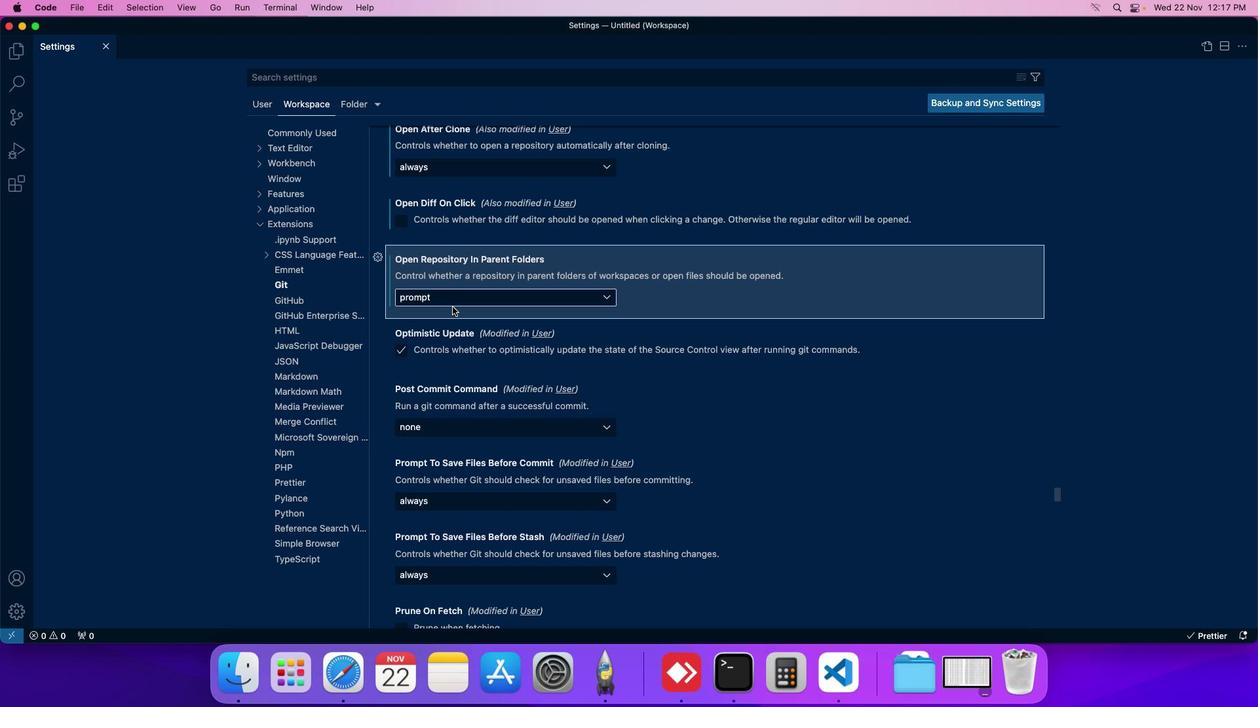 
